 Task: For heading Arial black with underline.  font size for heading18,  'Change the font style of data to'Calibri.  and font size to 9,  Change the alignment of both headline & data to Align center.  In the sheet   Inspire Sales review book
Action: Mouse moved to (123, 131)
Screenshot: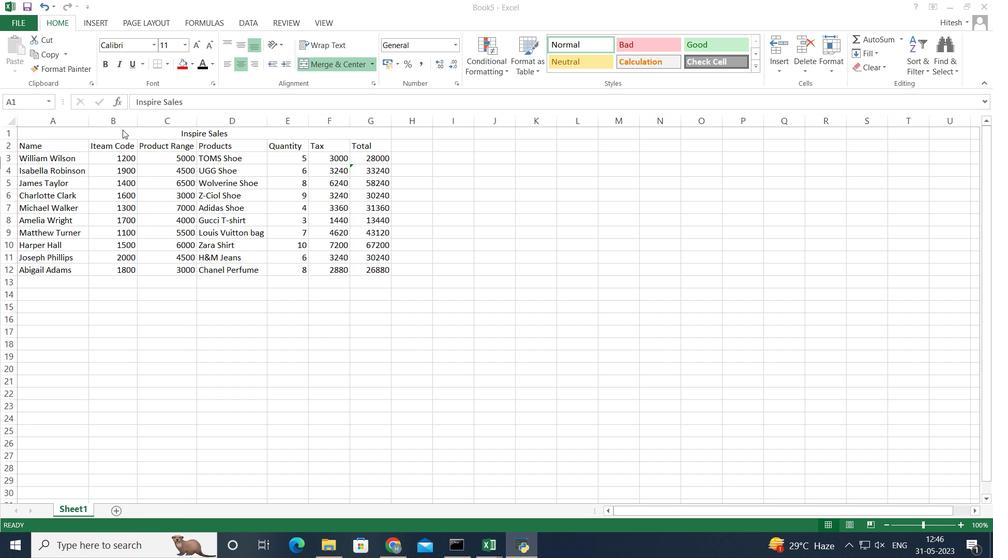 
Action: Mouse pressed left at (123, 131)
Screenshot: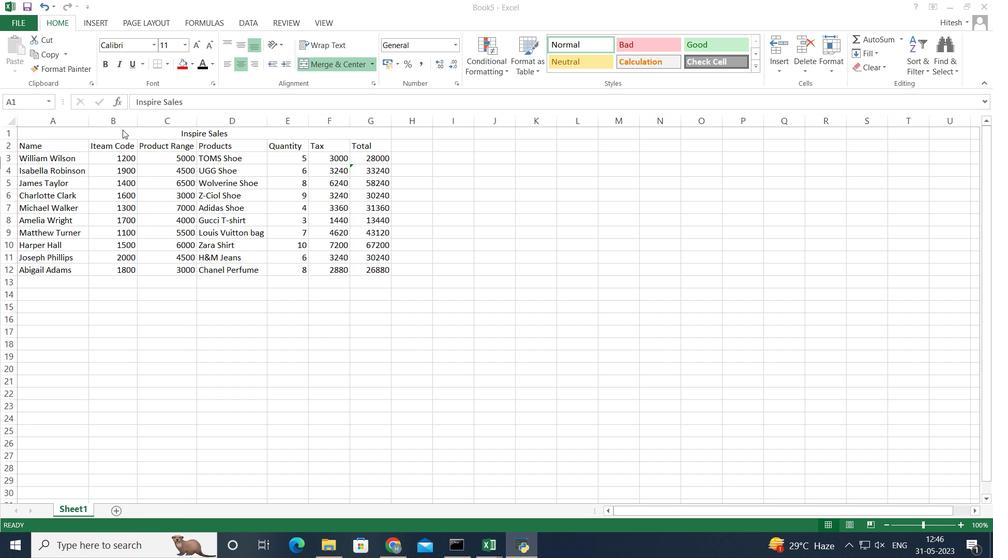 
Action: Mouse moved to (154, 40)
Screenshot: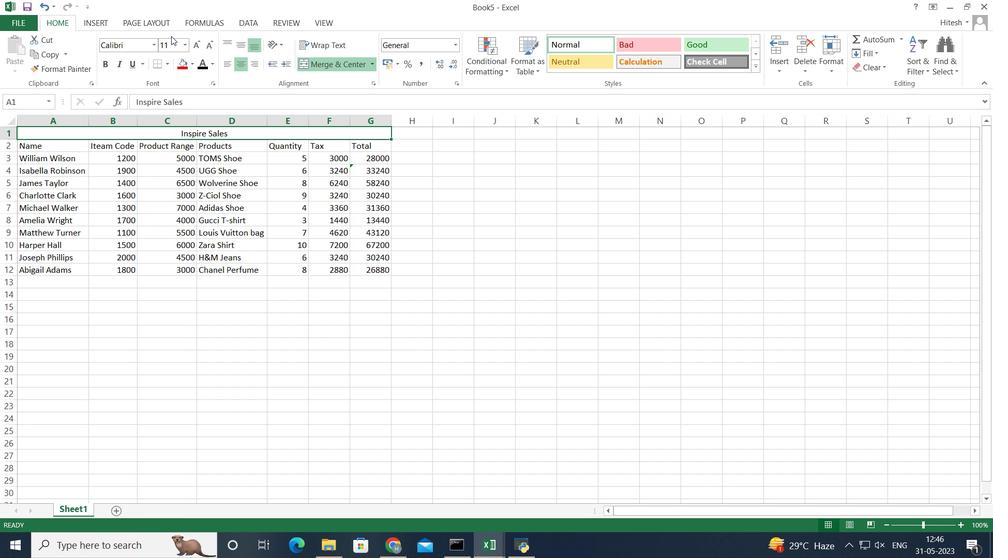 
Action: Mouse pressed left at (154, 40)
Screenshot: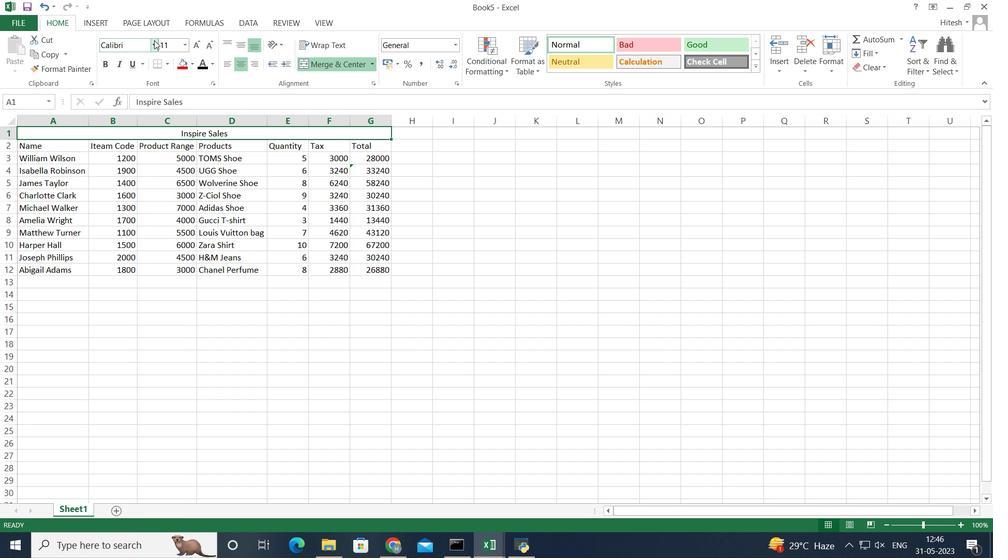 
Action: Mouse moved to (176, 157)
Screenshot: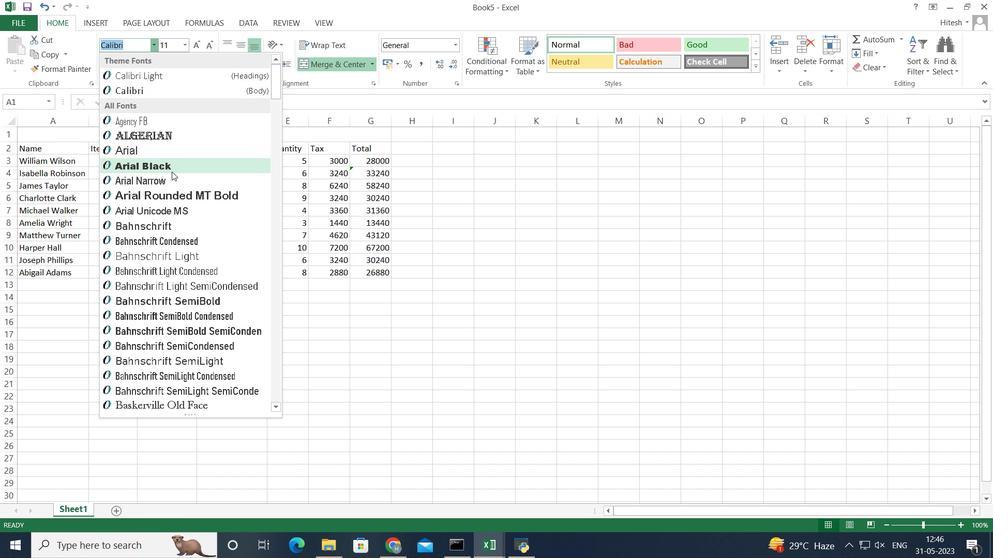 
Action: Mouse pressed left at (176, 157)
Screenshot: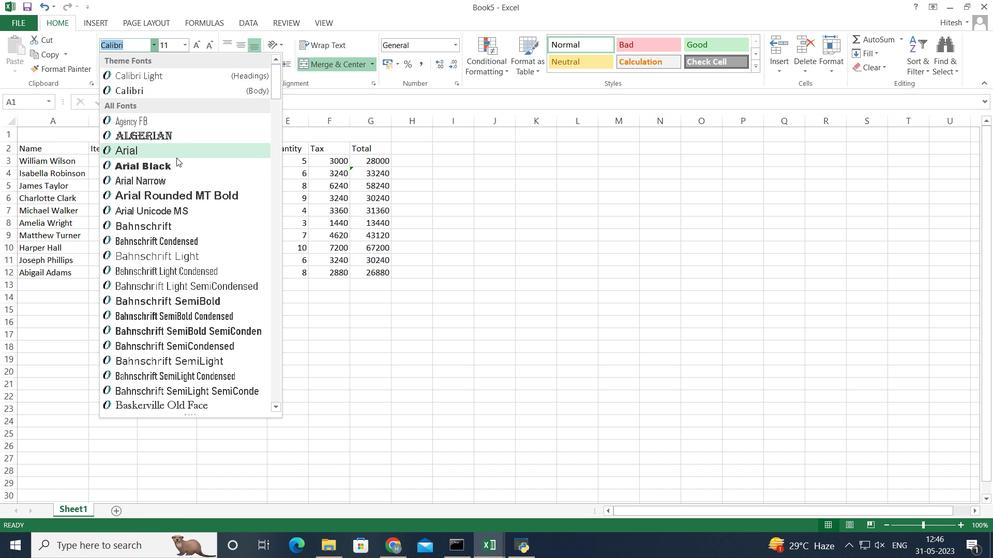 
Action: Mouse moved to (149, 43)
Screenshot: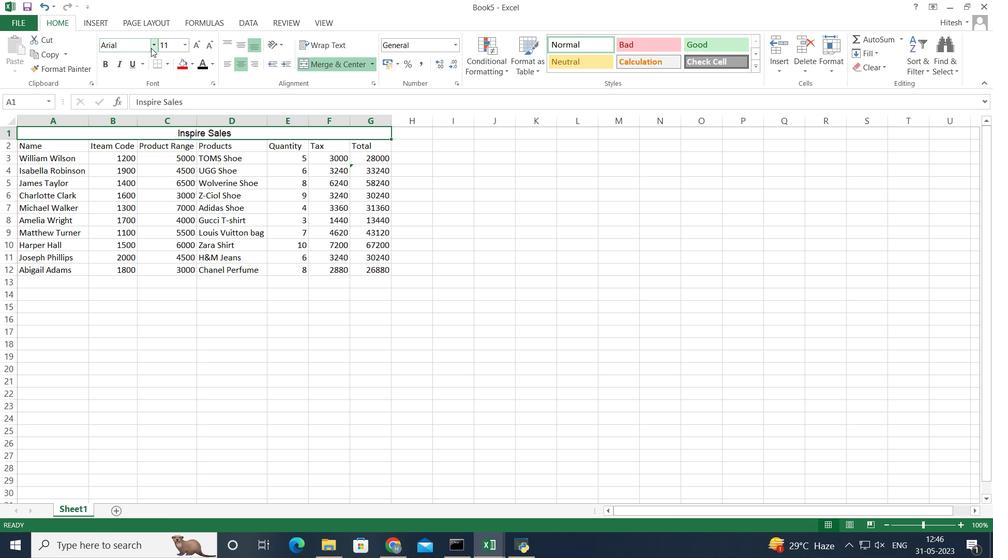 
Action: Mouse pressed left at (149, 43)
Screenshot: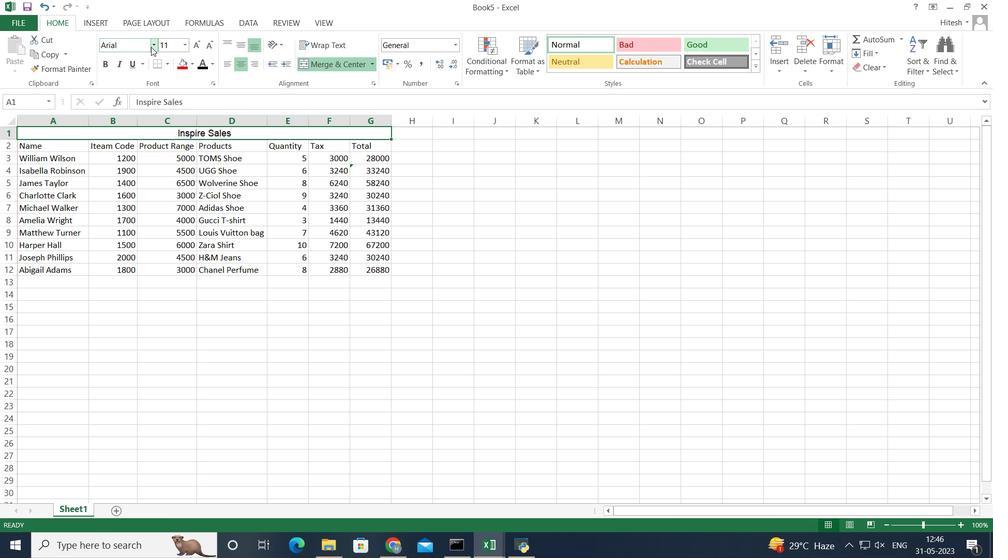 
Action: Mouse moved to (154, 41)
Screenshot: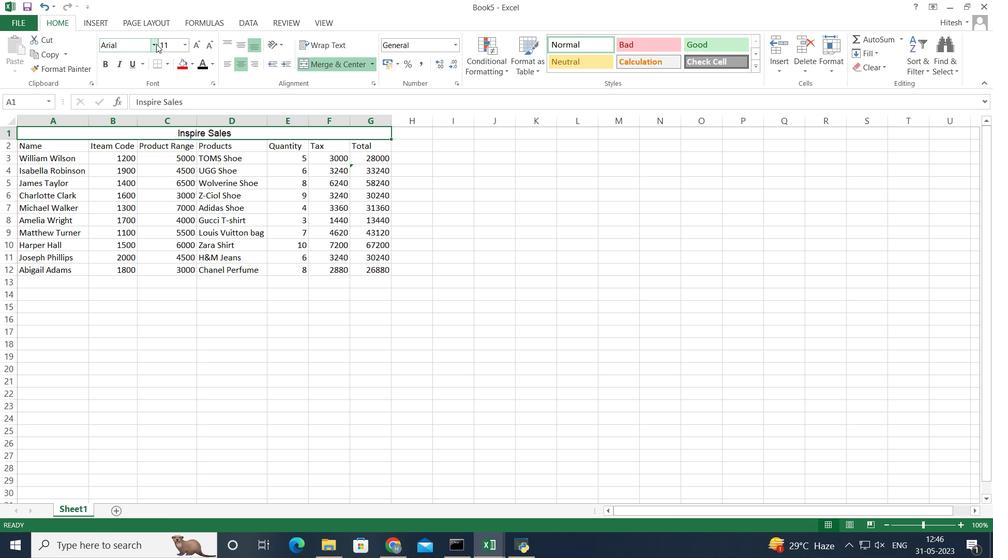 
Action: Mouse pressed left at (154, 41)
Screenshot: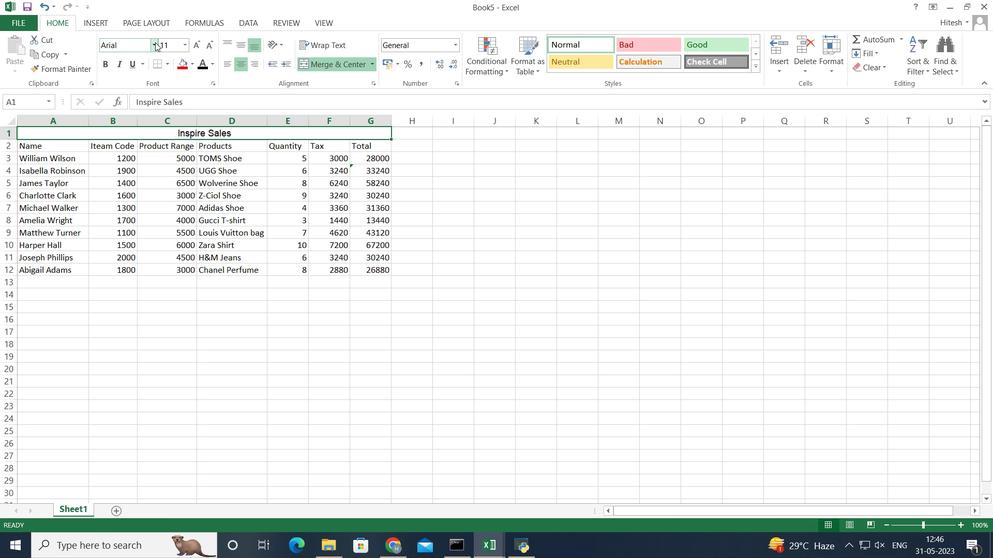 
Action: Mouse moved to (164, 166)
Screenshot: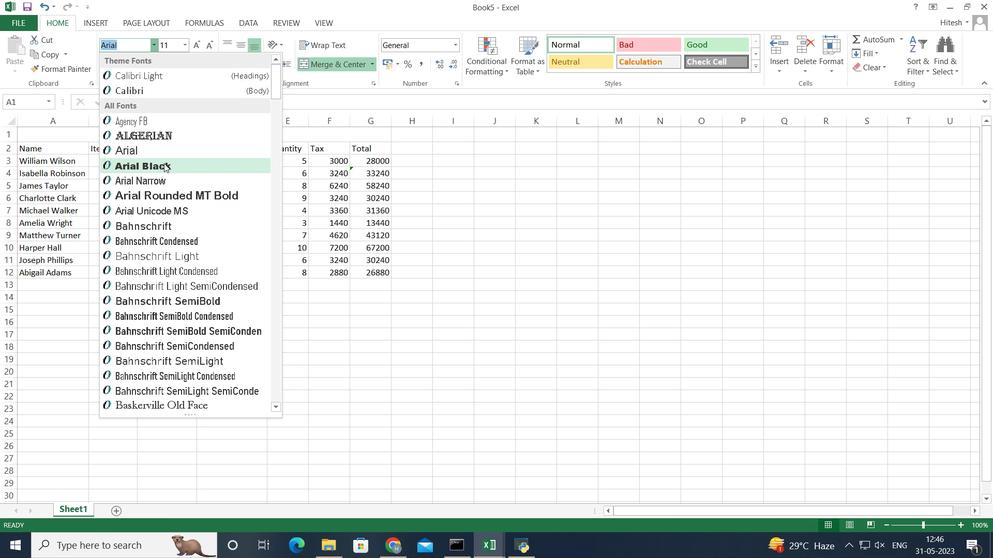 
Action: Mouse pressed left at (164, 166)
Screenshot: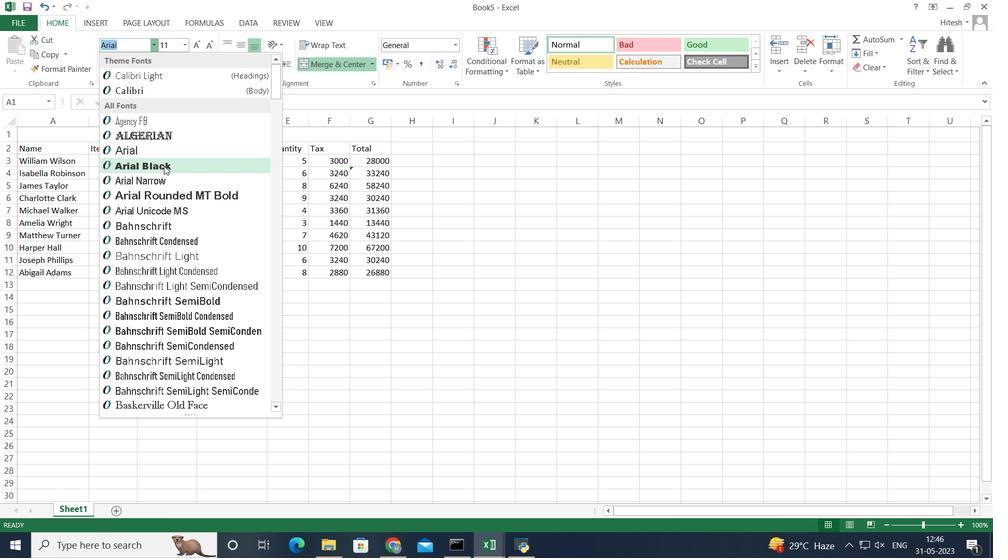 
Action: Mouse moved to (130, 65)
Screenshot: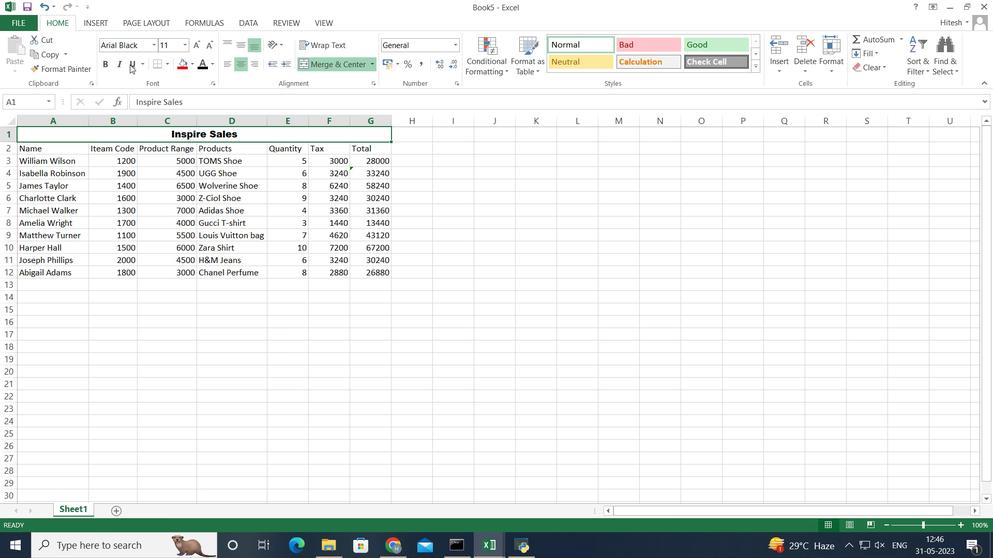 
Action: Mouse pressed left at (130, 65)
Screenshot: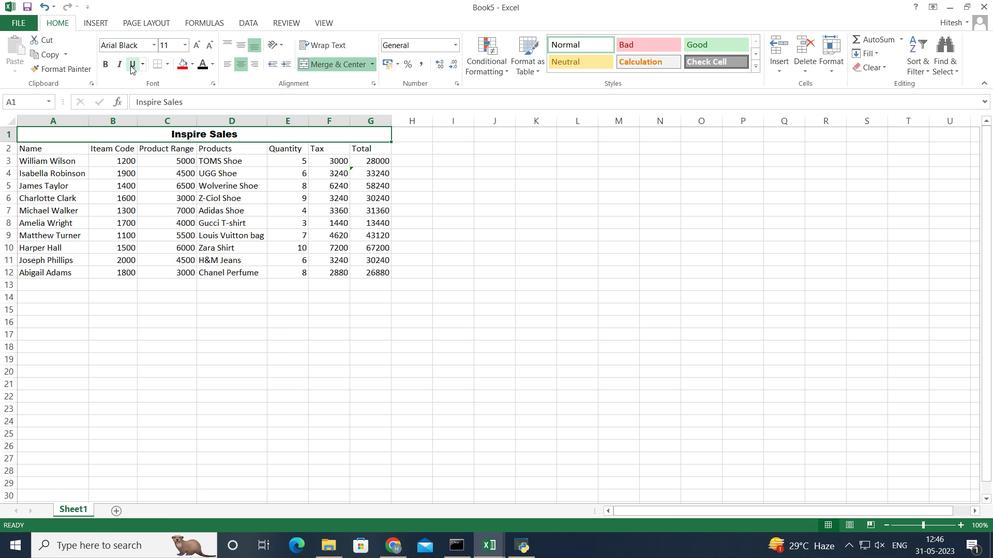 
Action: Mouse moved to (187, 44)
Screenshot: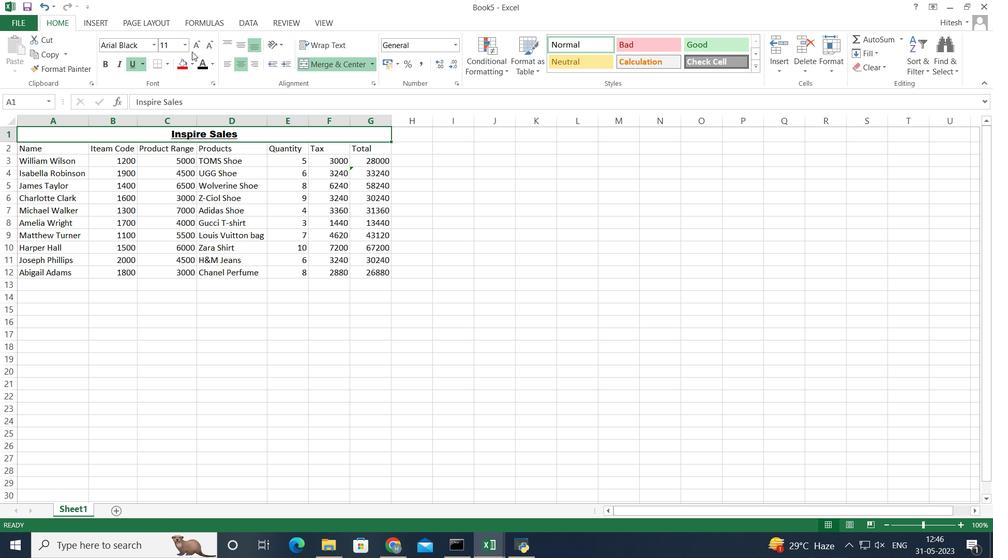 
Action: Mouse pressed left at (187, 44)
Screenshot: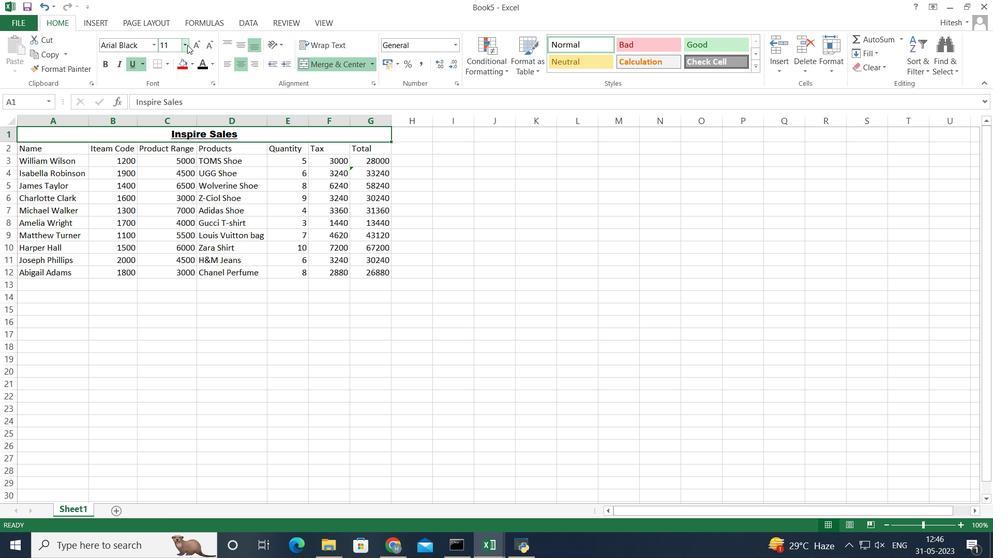 
Action: Mouse moved to (169, 146)
Screenshot: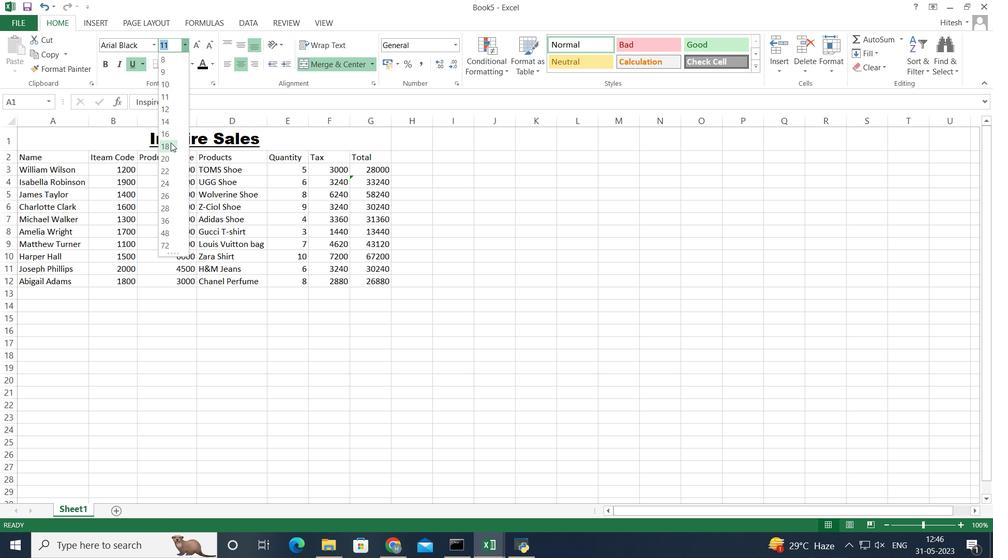
Action: Mouse pressed left at (169, 146)
Screenshot: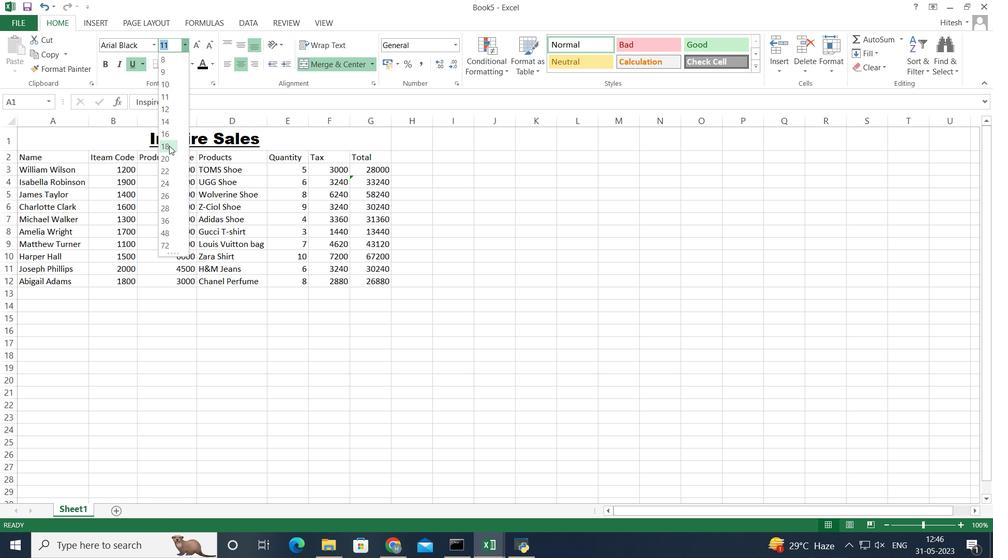 
Action: Mouse moved to (171, 302)
Screenshot: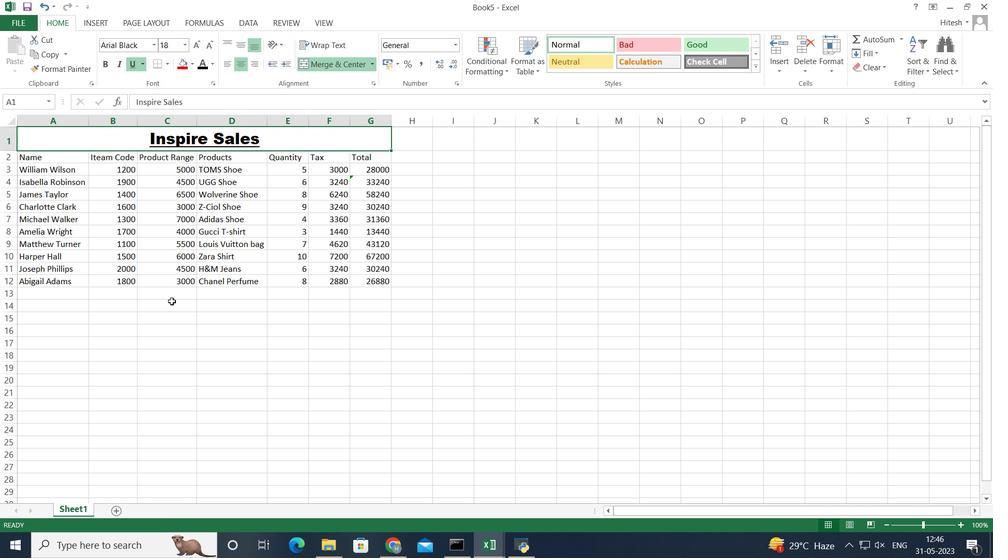 
Action: Mouse pressed left at (171, 302)
Screenshot: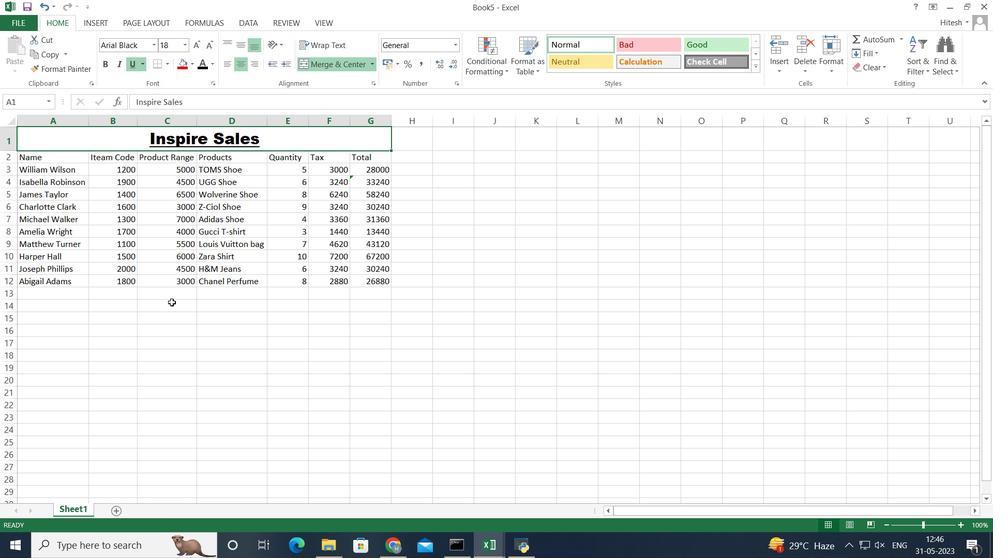 
Action: Mouse moved to (64, 159)
Screenshot: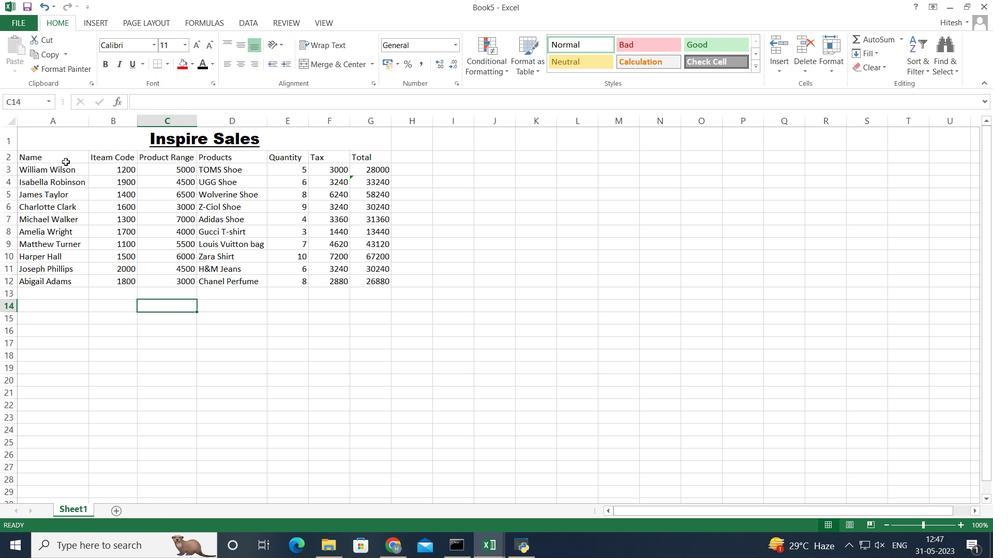 
Action: Mouse pressed left at (64, 159)
Screenshot: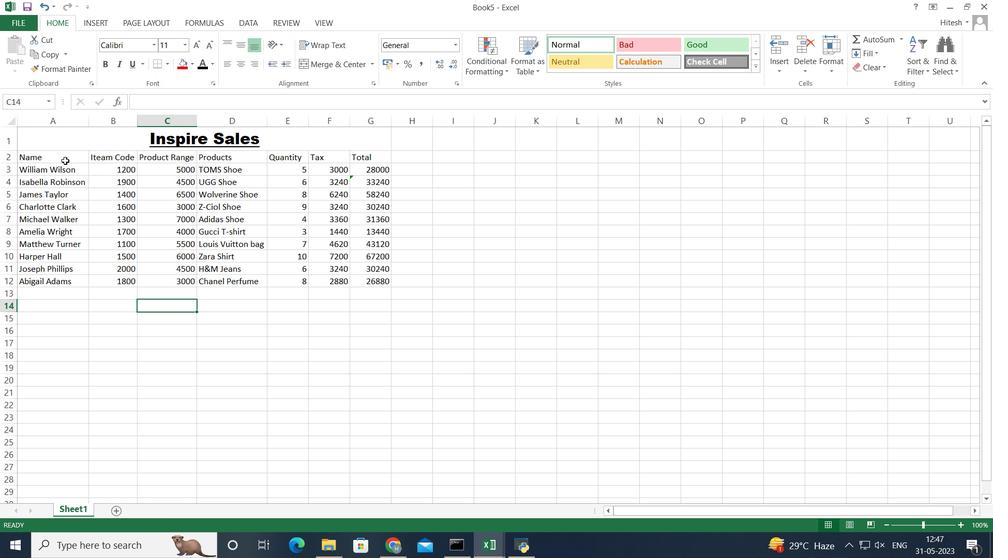
Action: Key pressed <Key.shift><Key.shift><Key.right><Key.right><Key.right><Key.right><Key.right><Key.right><Key.down><Key.down><Key.down><Key.down><Key.down><Key.down><Key.down><Key.down><Key.down><Key.down>
Screenshot: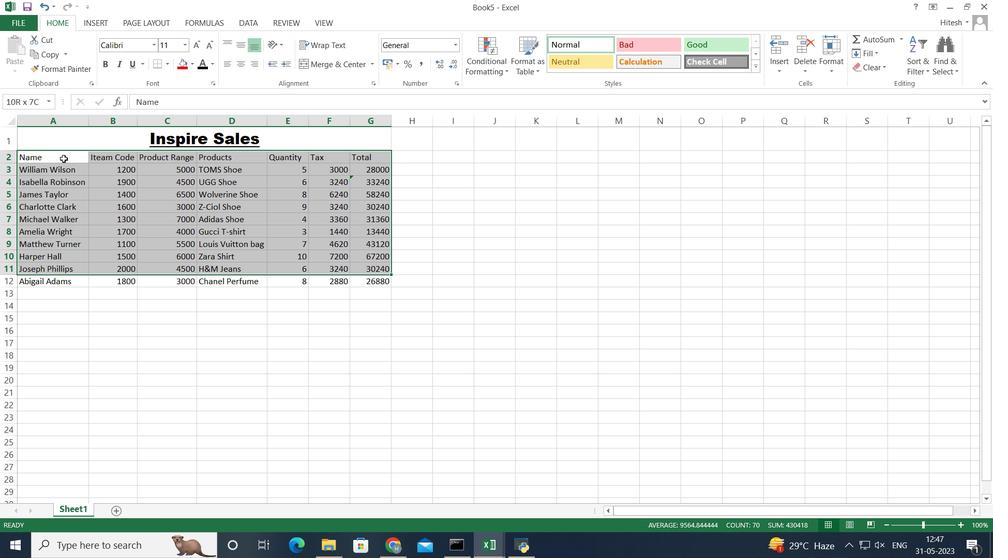 
Action: Mouse moved to (153, 41)
Screenshot: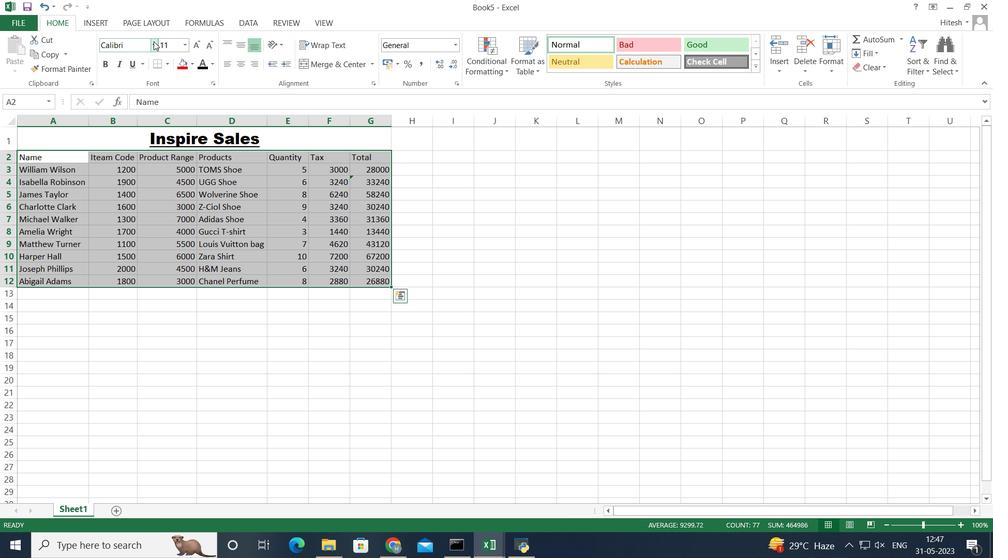 
Action: Mouse pressed left at (153, 41)
Screenshot: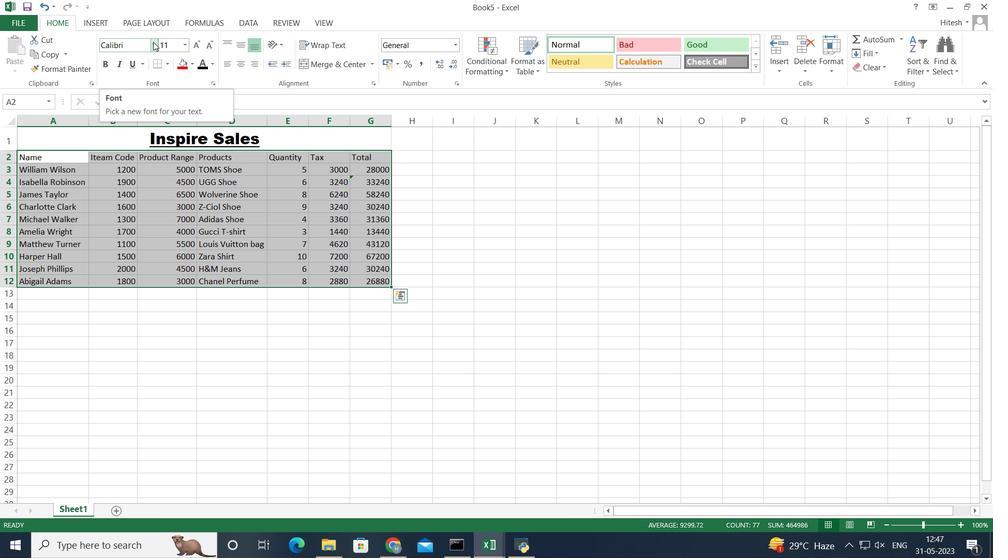 
Action: Mouse moved to (154, 94)
Screenshot: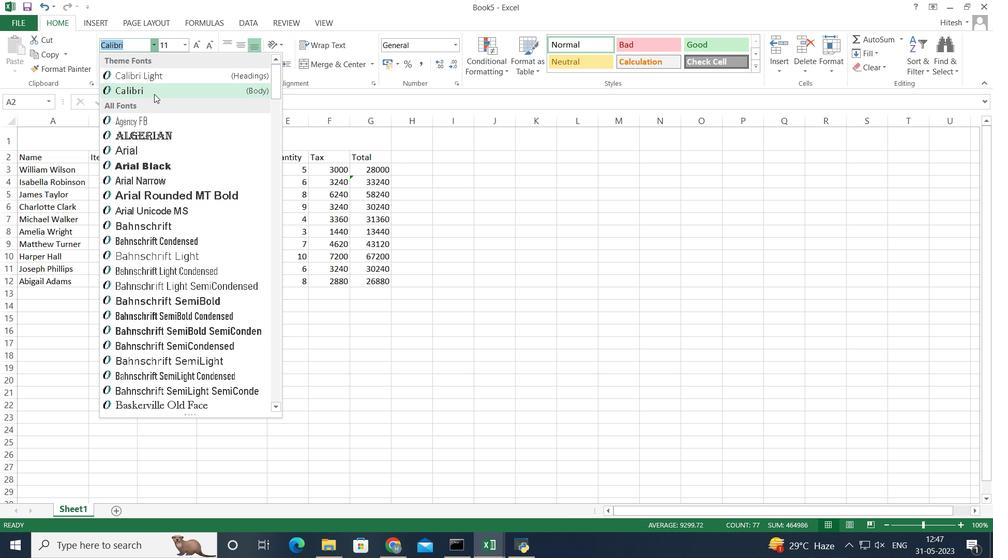 
Action: Mouse pressed left at (154, 94)
Screenshot: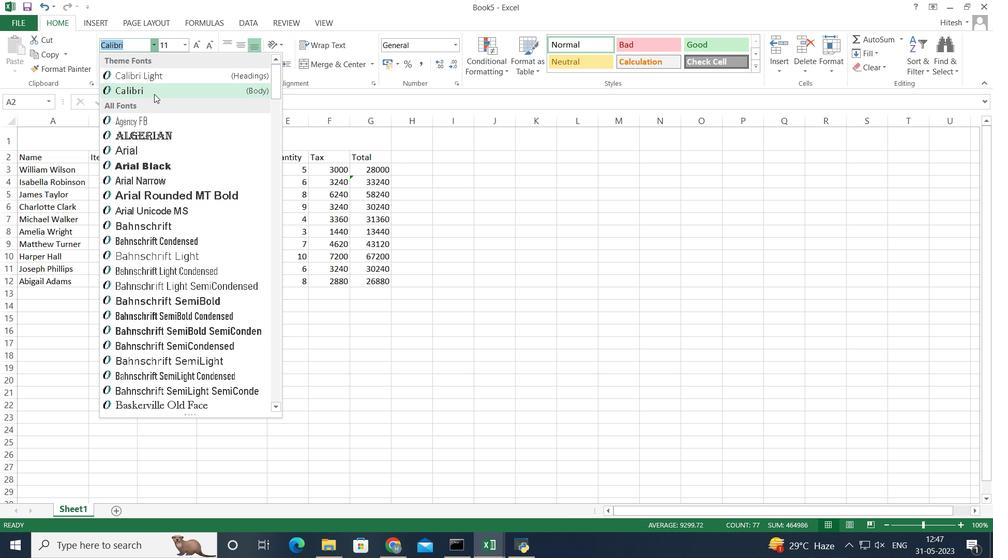 
Action: Mouse moved to (187, 42)
Screenshot: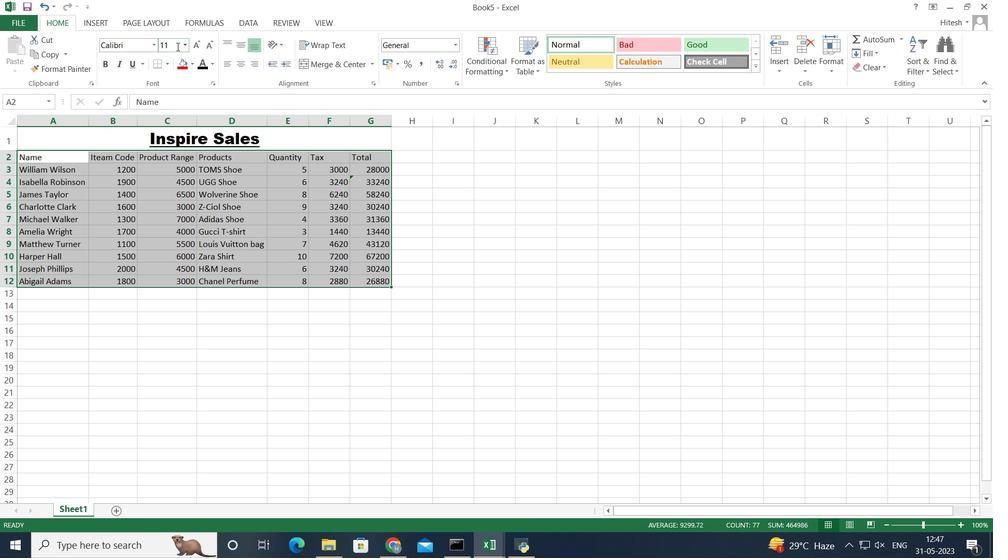 
Action: Mouse pressed left at (187, 42)
Screenshot: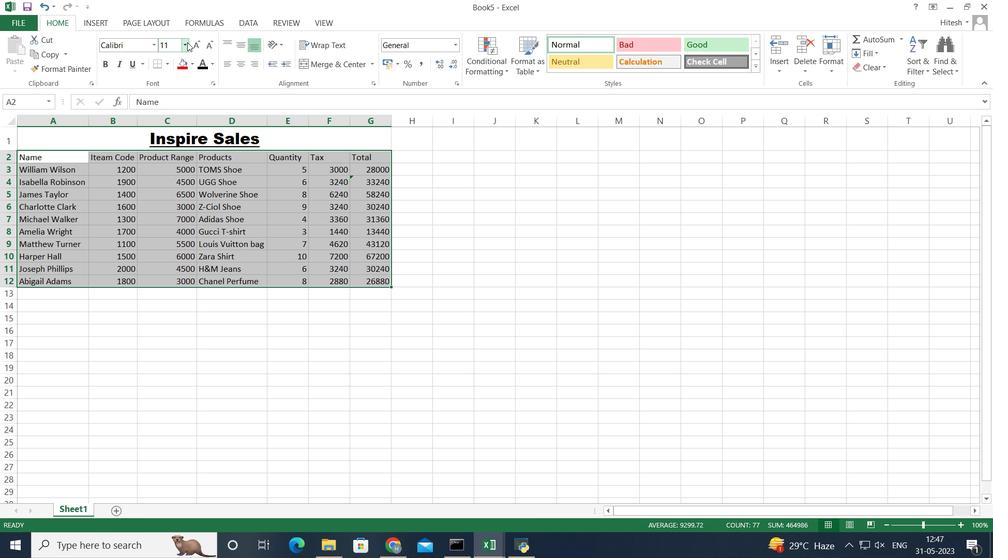 
Action: Mouse moved to (173, 75)
Screenshot: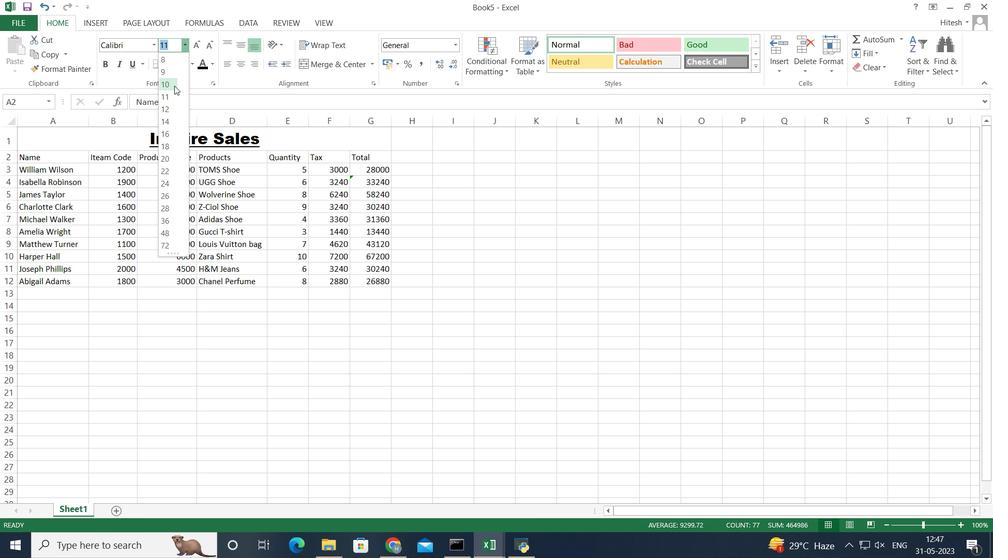 
Action: Mouse pressed left at (173, 75)
Screenshot: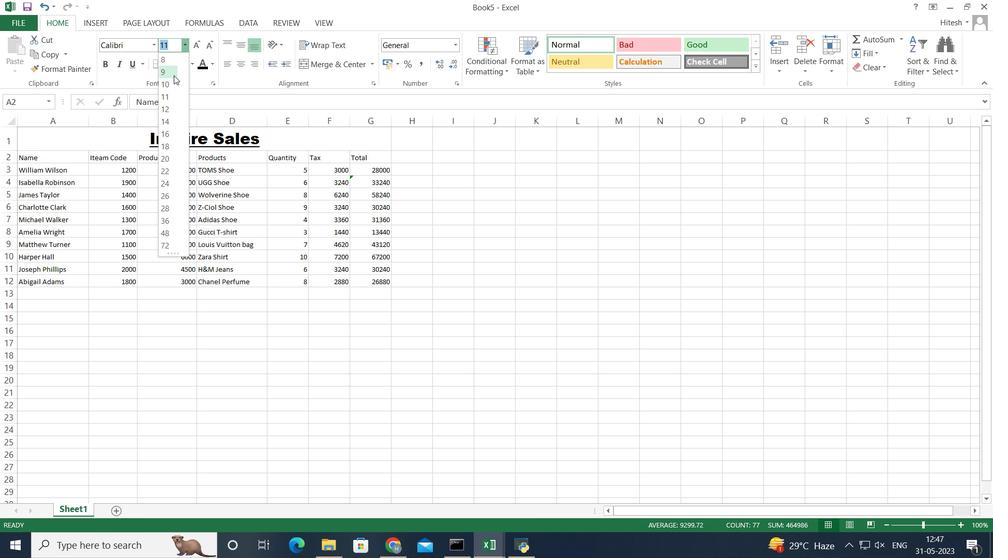 
Action: Mouse moved to (178, 297)
Screenshot: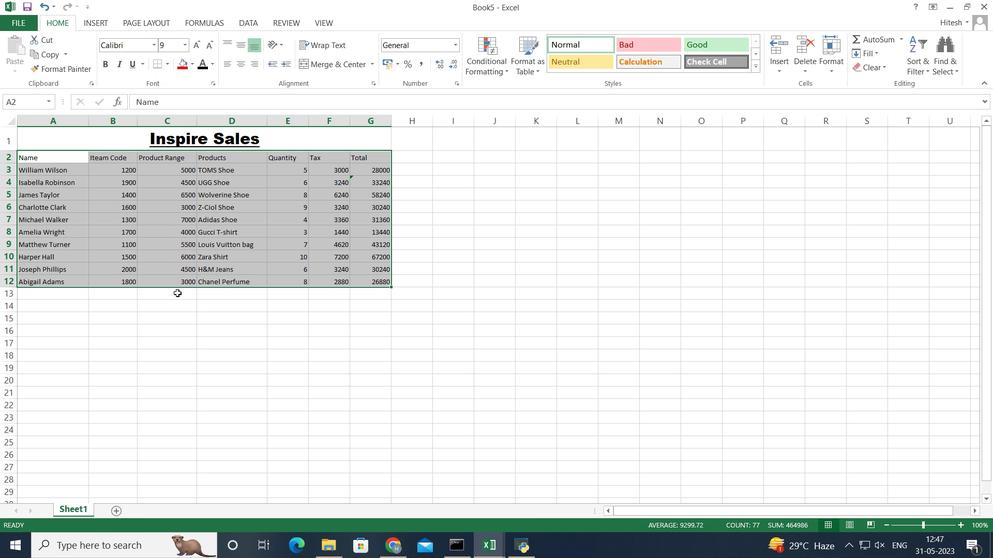 
Action: Mouse pressed left at (178, 297)
Screenshot: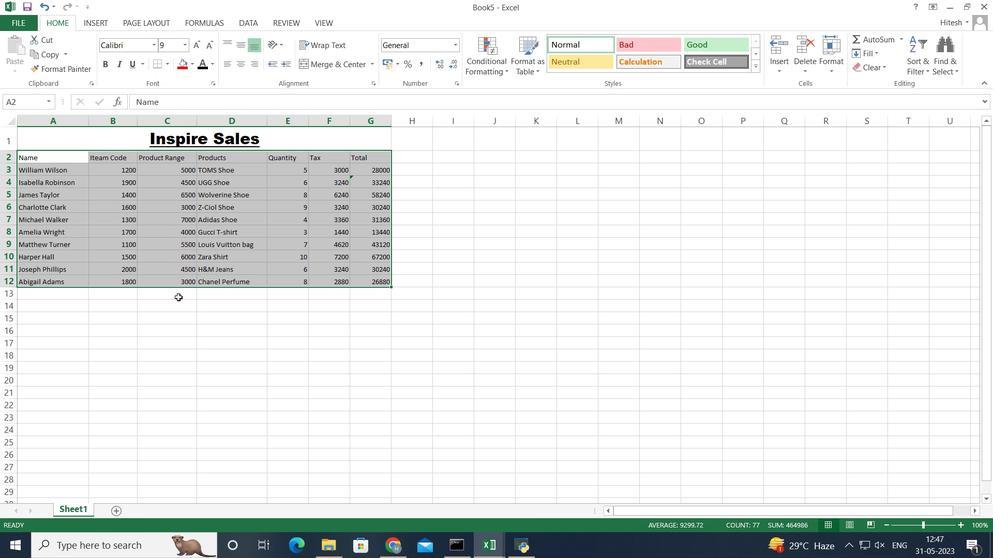 
Action: Mouse moved to (68, 141)
Screenshot: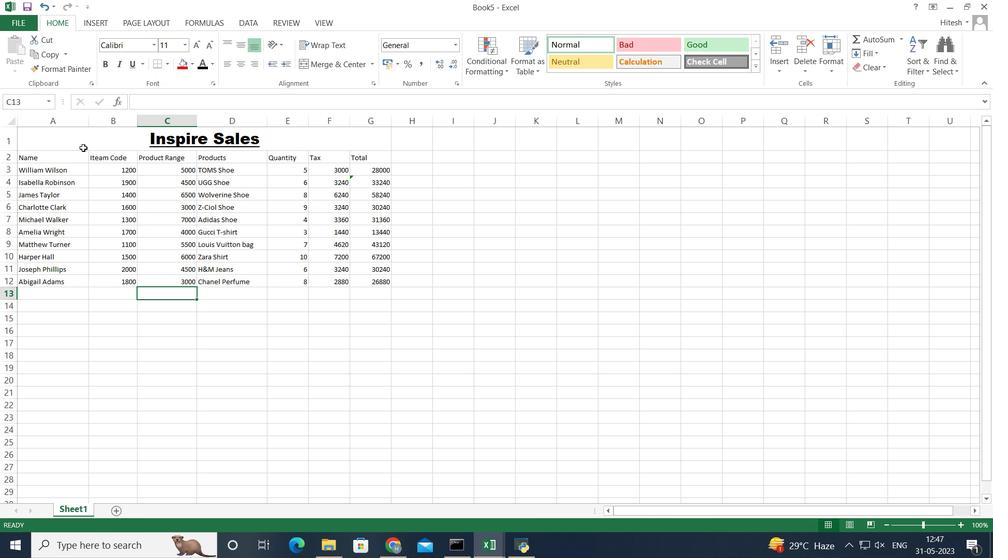 
Action: Mouse pressed left at (68, 141)
Screenshot: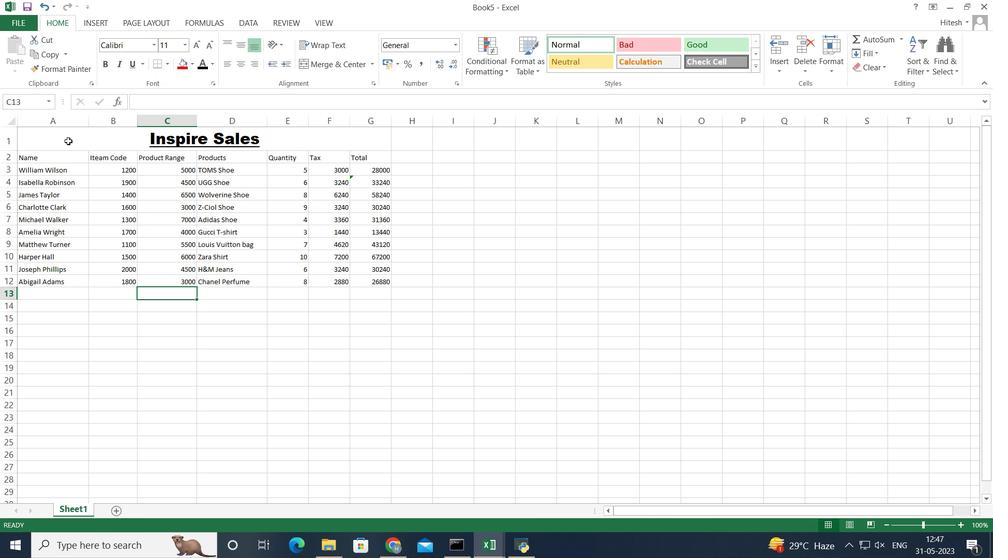 
Action: Key pressed <Key.shift><Key.down><Key.down><Key.down><Key.down><Key.down><Key.down><Key.down><Key.down><Key.down><Key.down><Key.down>
Screenshot: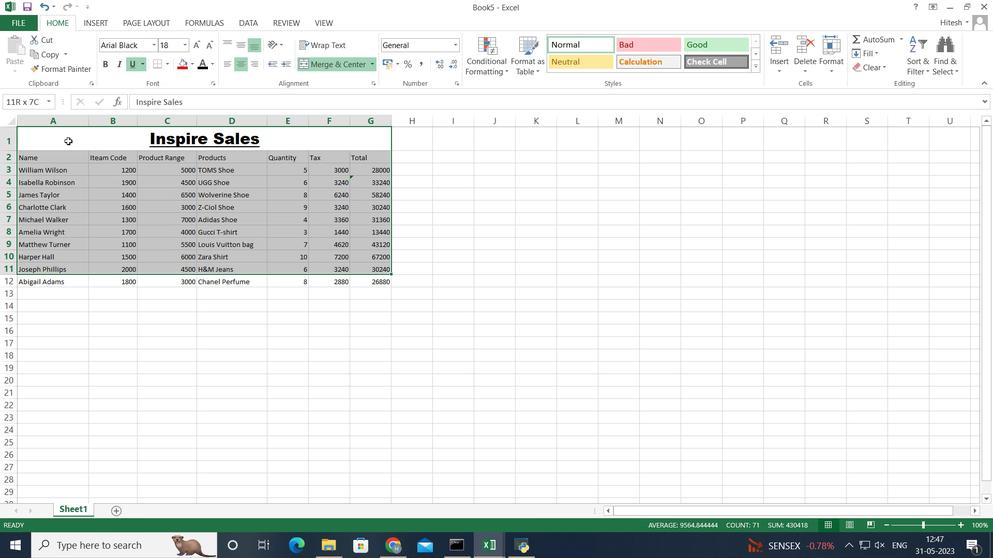 
Action: Mouse moved to (244, 61)
Screenshot: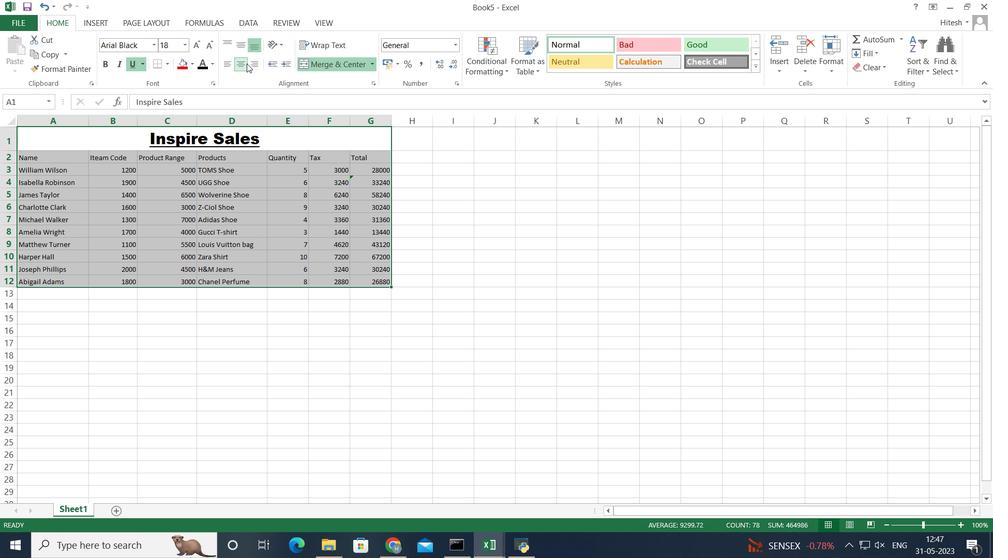 
Action: Mouse pressed left at (244, 61)
Screenshot: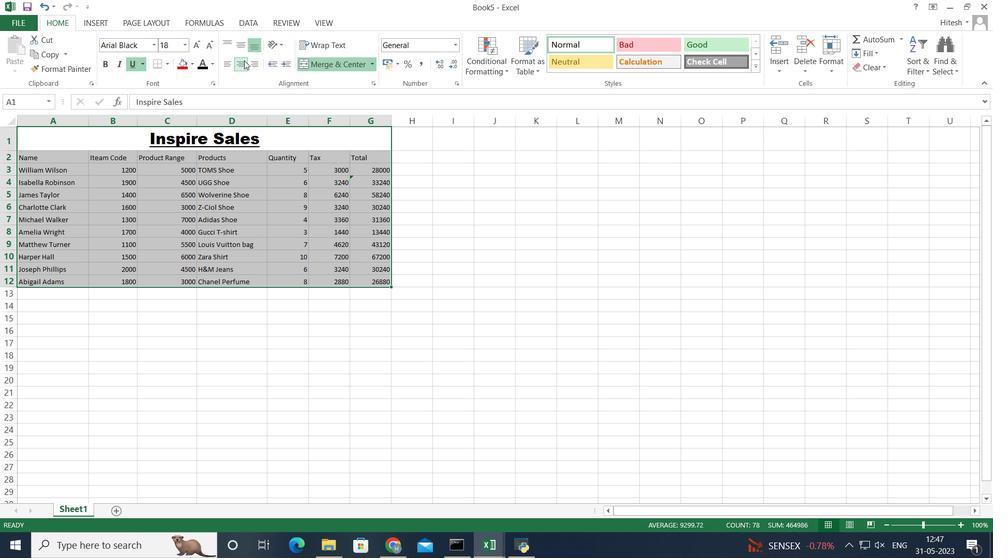 
Action: Mouse pressed left at (244, 61)
Screenshot: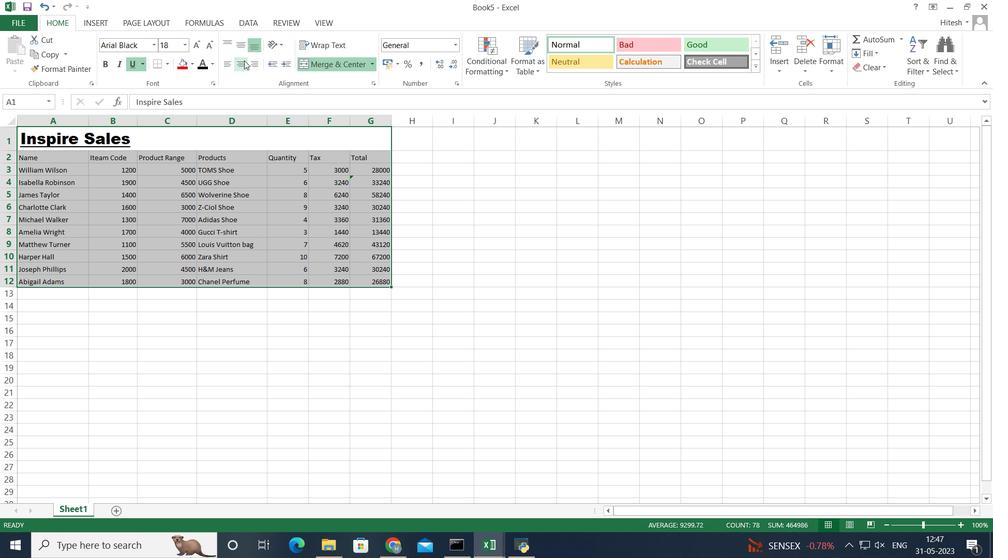 
Action: Mouse moved to (221, 323)
Screenshot: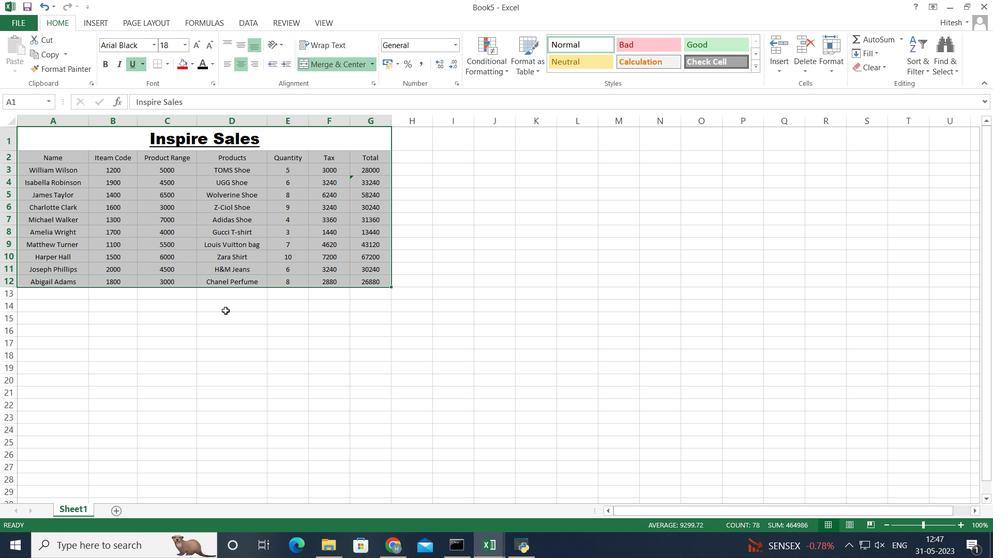 
Action: Mouse pressed left at (221, 323)
Screenshot: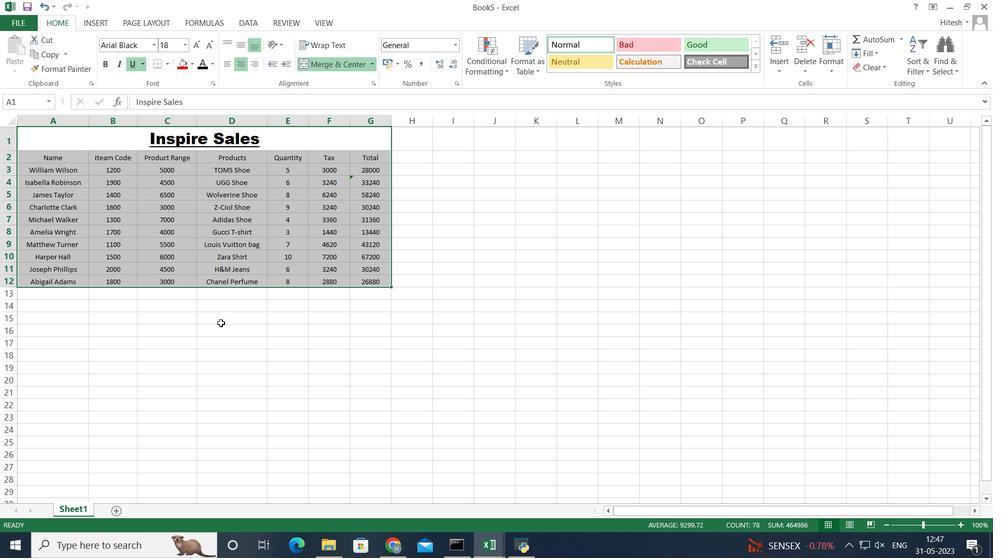 
Action: Mouse moved to (195, 313)
Screenshot: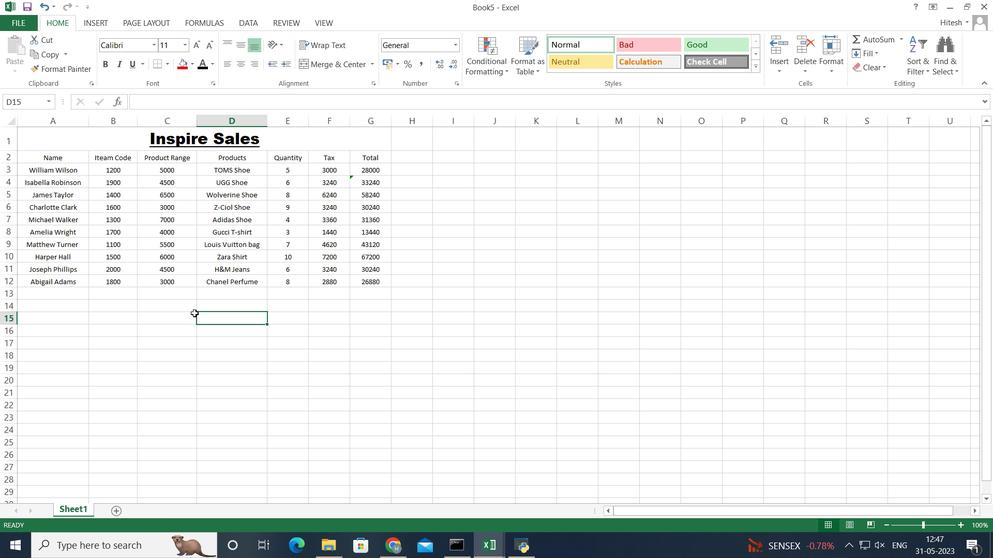 
